 Task: Look for products in the category "Sun Protection & Bug Spray" from The Seaweed Bath Co. only.
Action: Mouse moved to (248, 124)
Screenshot: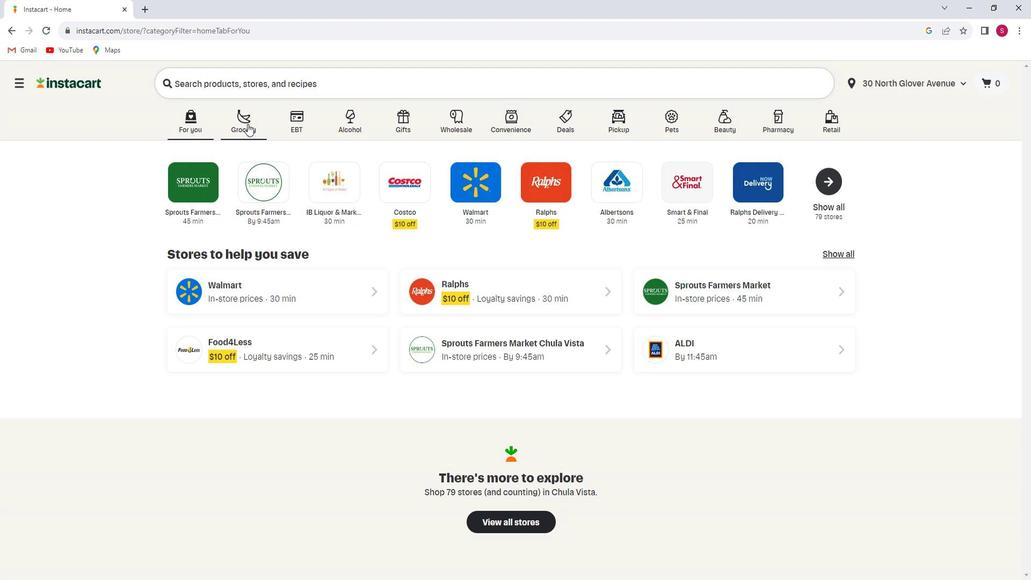 
Action: Mouse pressed left at (248, 124)
Screenshot: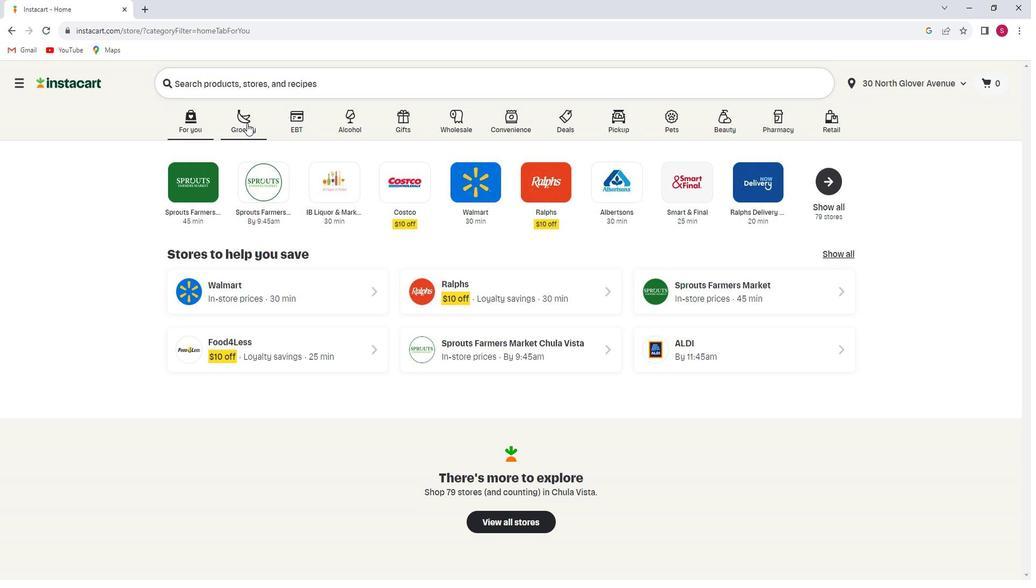 
Action: Mouse moved to (250, 316)
Screenshot: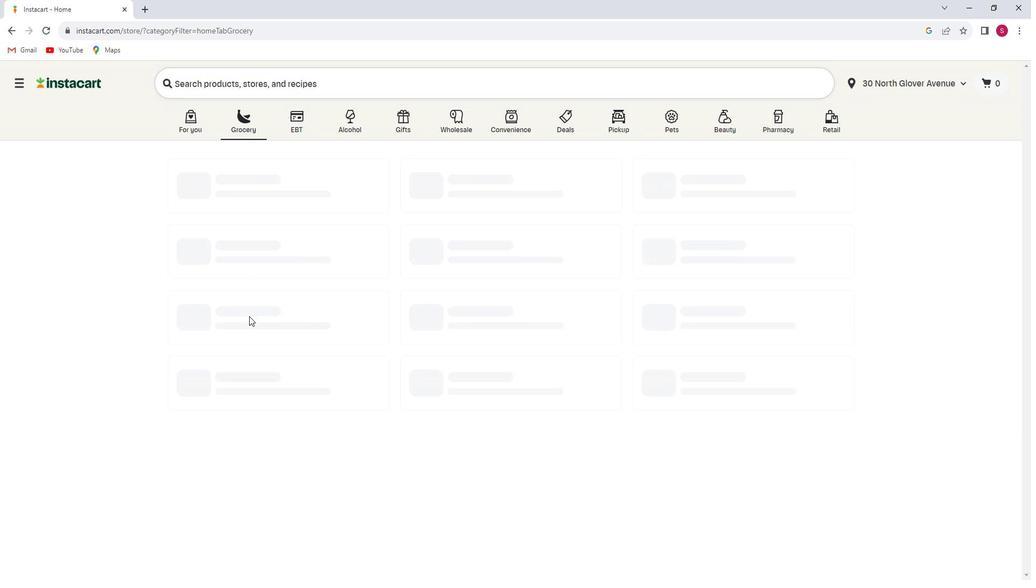 
Action: Mouse pressed left at (250, 316)
Screenshot: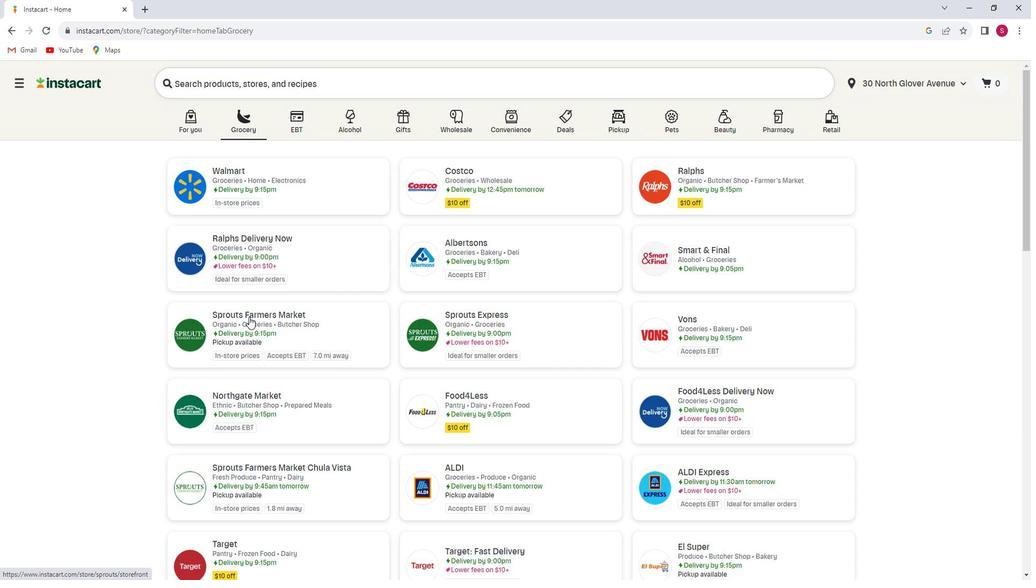 
Action: Mouse moved to (22, 433)
Screenshot: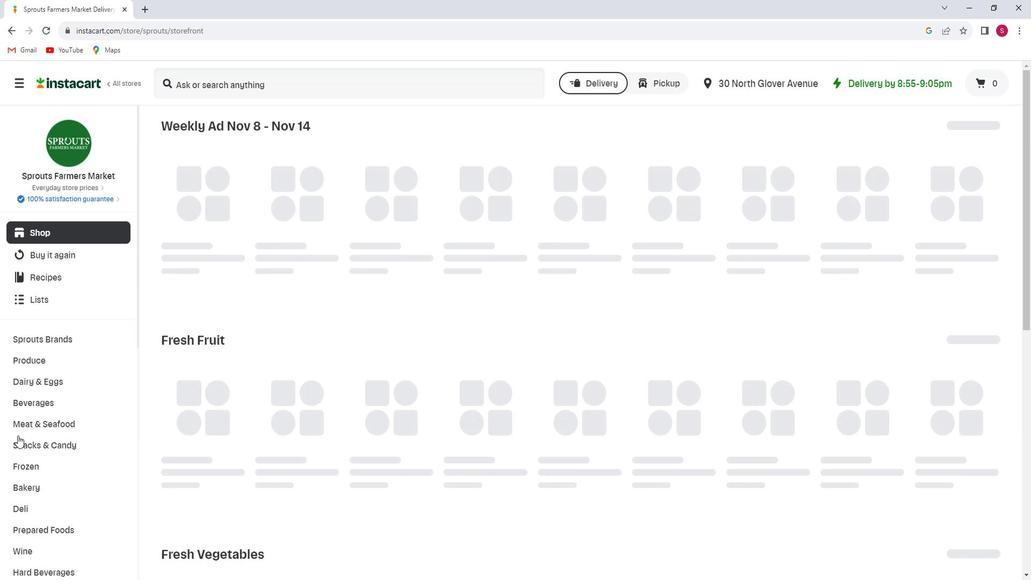 
Action: Mouse scrolled (22, 433) with delta (0, 0)
Screenshot: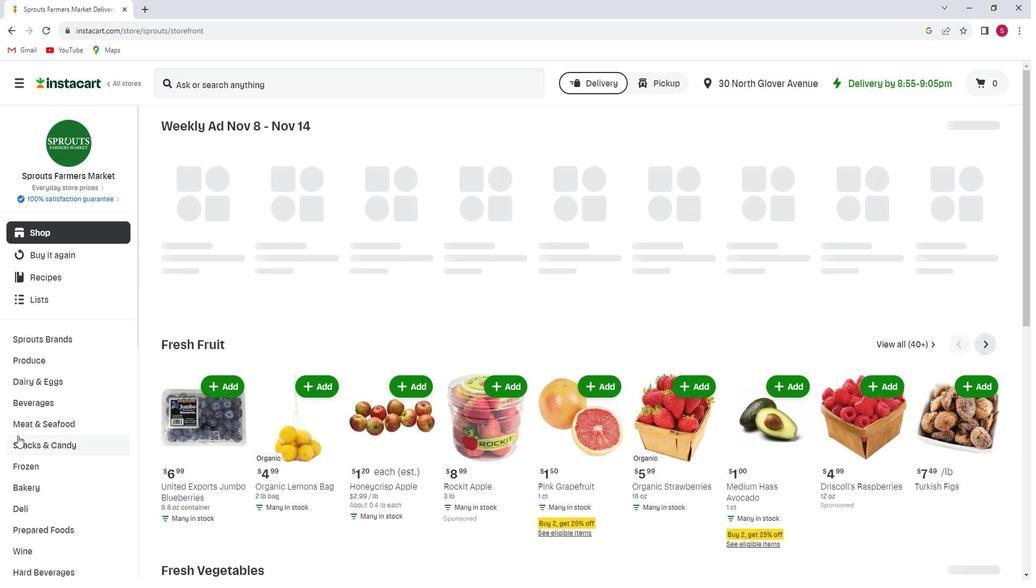 
Action: Mouse scrolled (22, 433) with delta (0, 0)
Screenshot: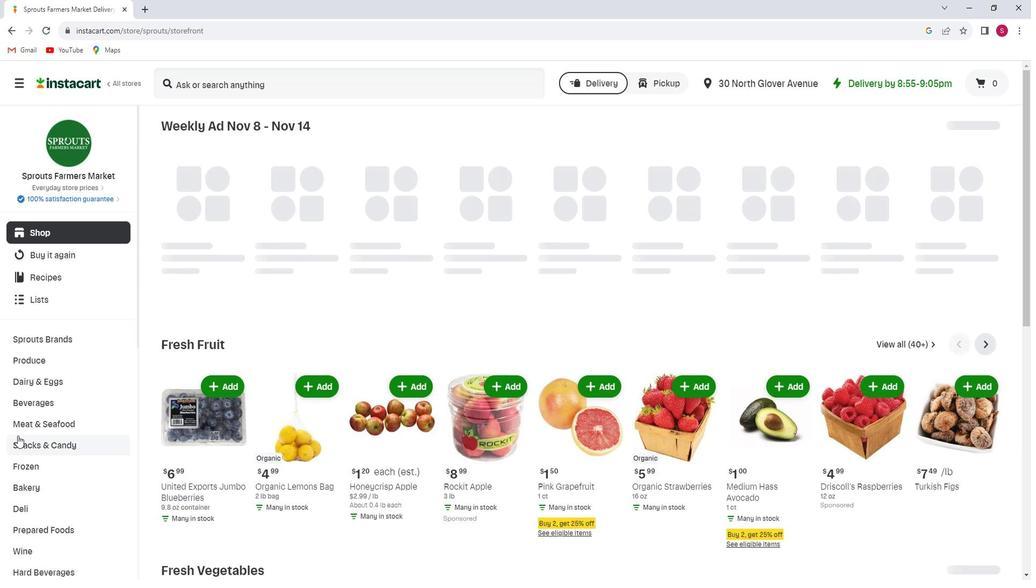 
Action: Mouse scrolled (22, 433) with delta (0, 0)
Screenshot: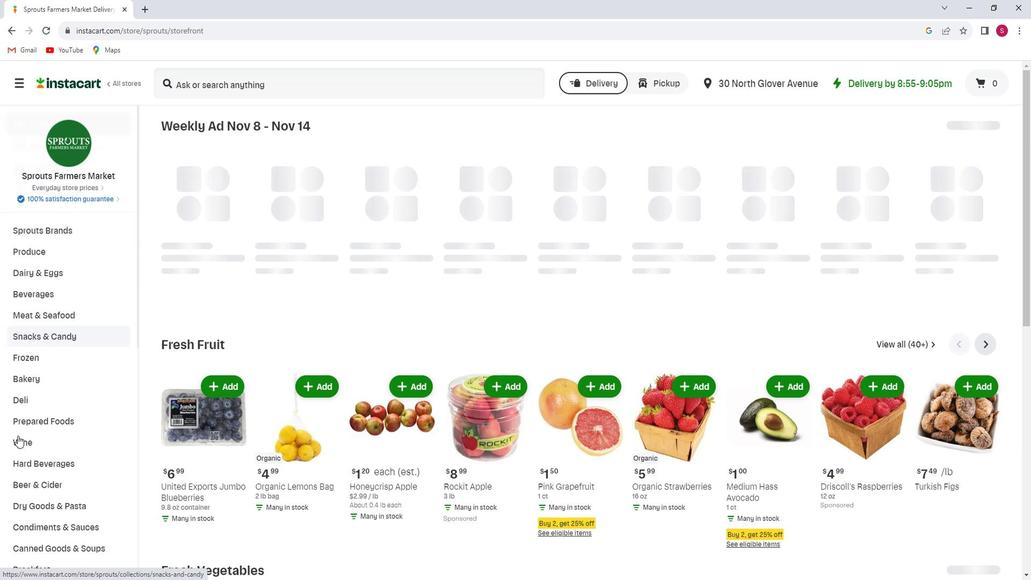 
Action: Mouse scrolled (22, 433) with delta (0, 0)
Screenshot: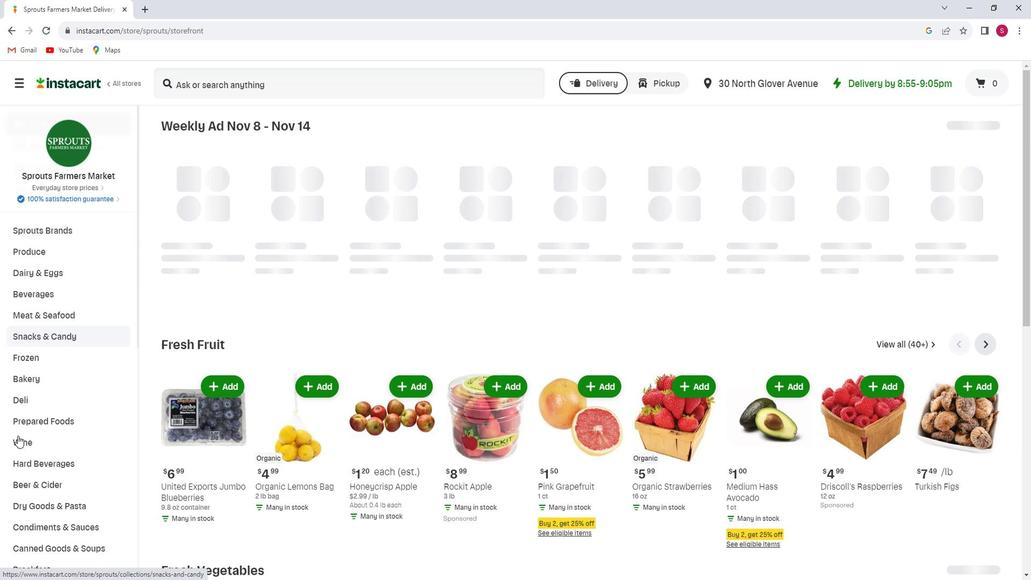 
Action: Mouse scrolled (22, 433) with delta (0, 0)
Screenshot: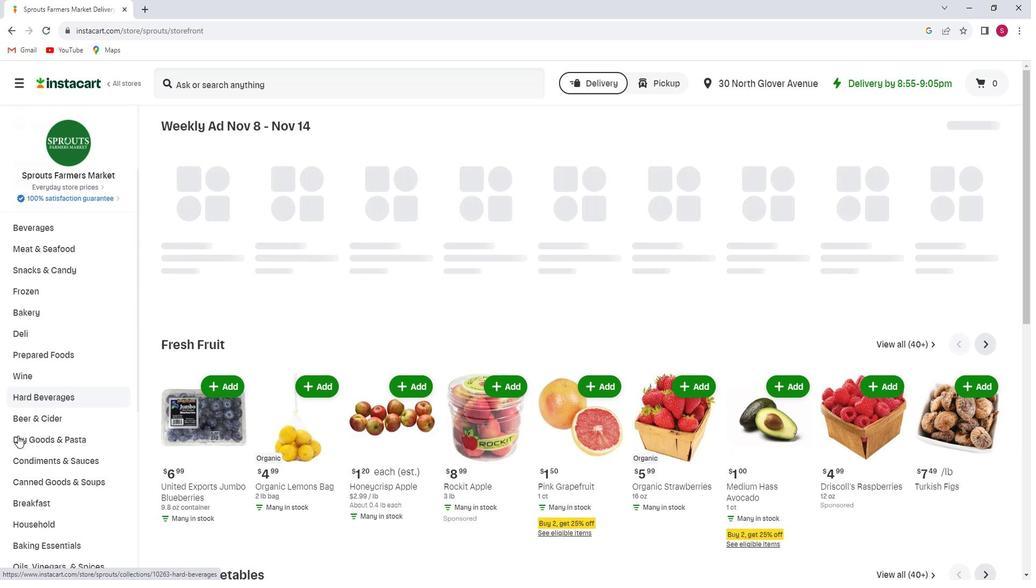 
Action: Mouse moved to (57, 414)
Screenshot: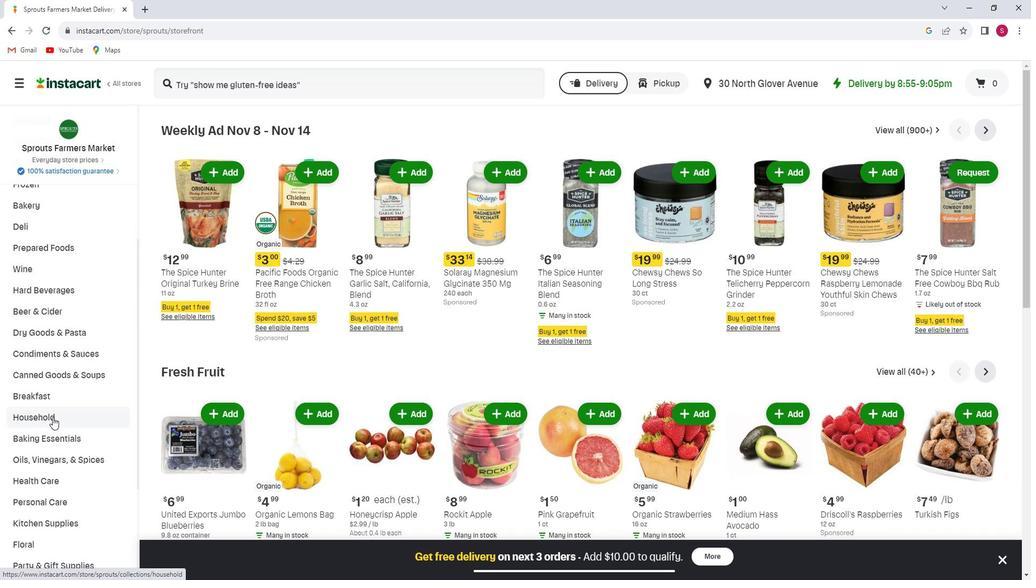
Action: Mouse scrolled (57, 414) with delta (0, 0)
Screenshot: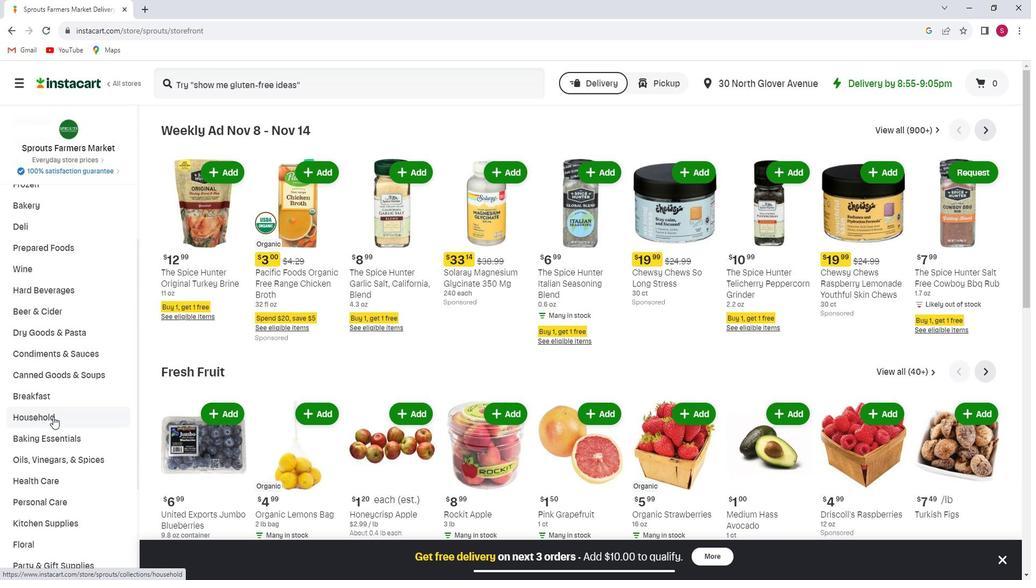 
Action: Mouse moved to (58, 442)
Screenshot: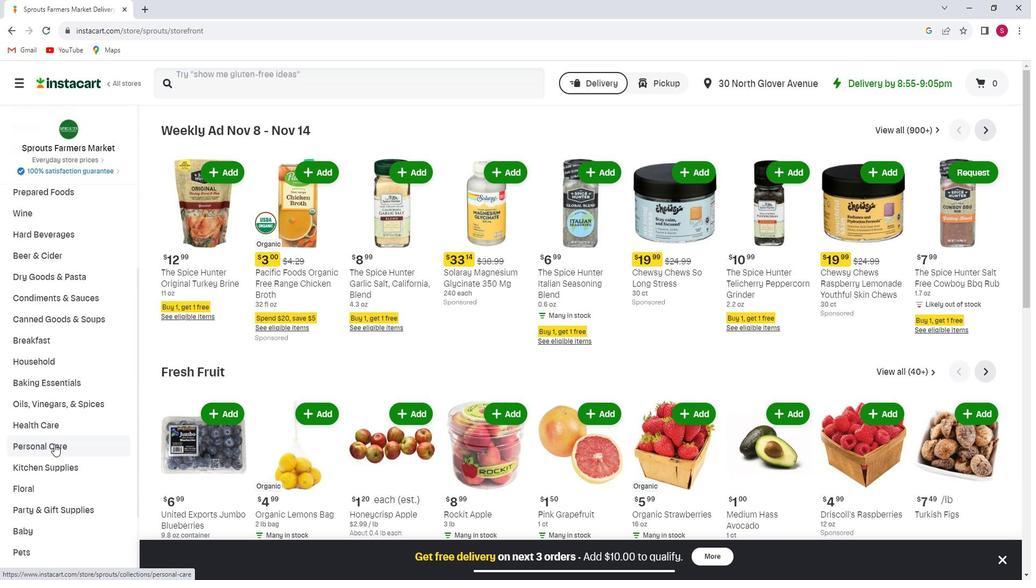 
Action: Mouse pressed left at (58, 442)
Screenshot: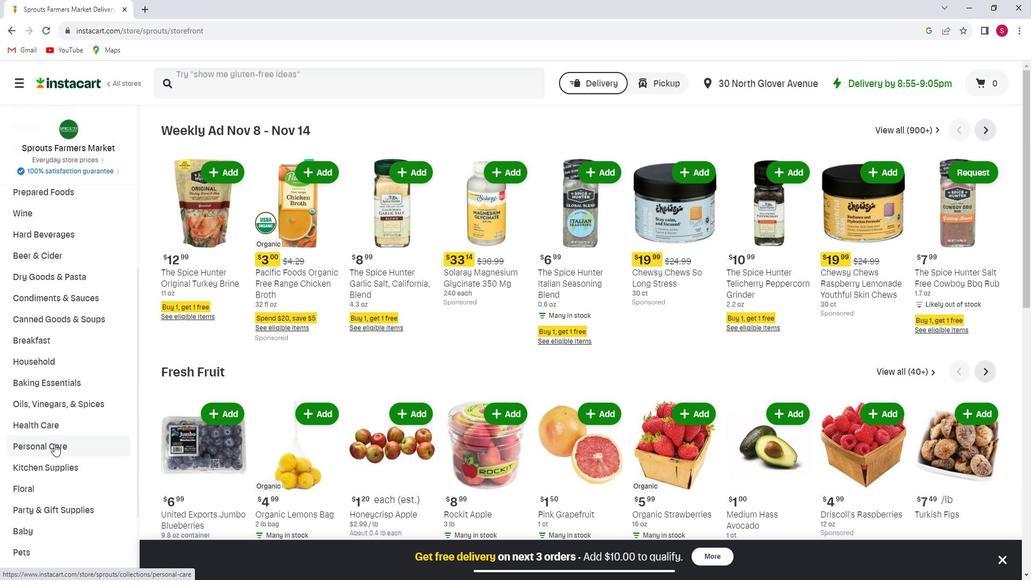 
Action: Mouse moved to (812, 156)
Screenshot: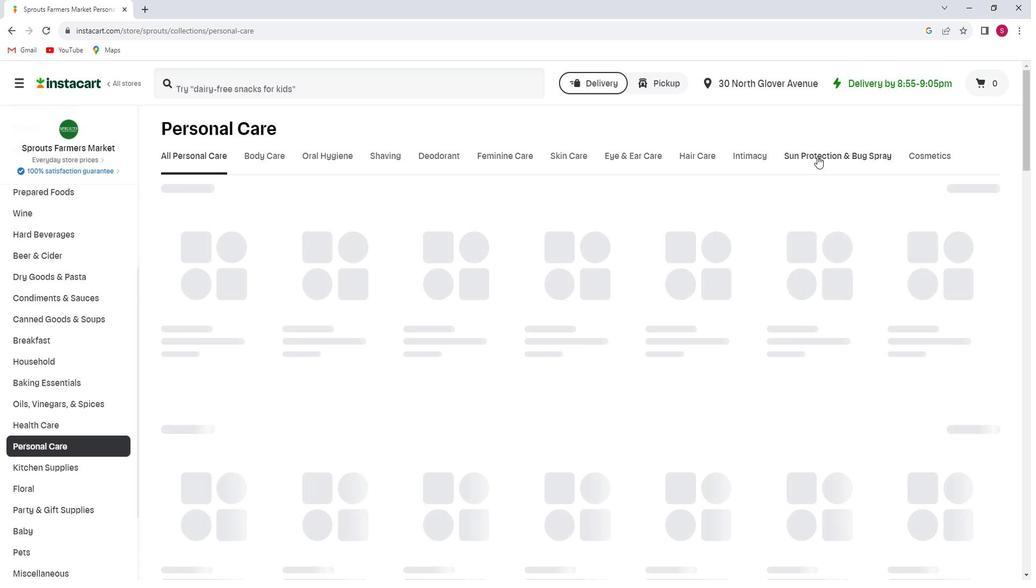 
Action: Mouse pressed left at (812, 156)
Screenshot: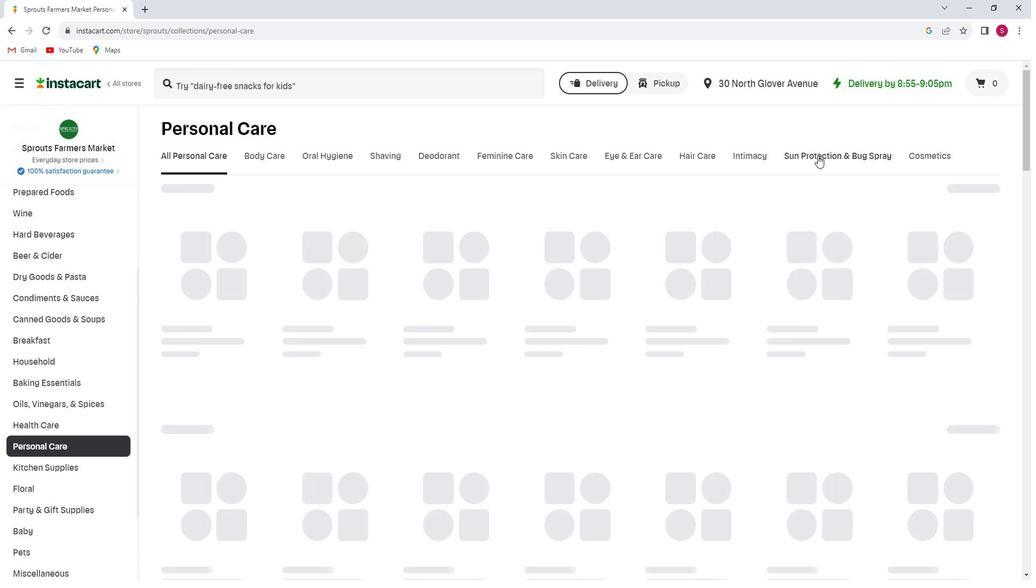 
Action: Mouse moved to (261, 249)
Screenshot: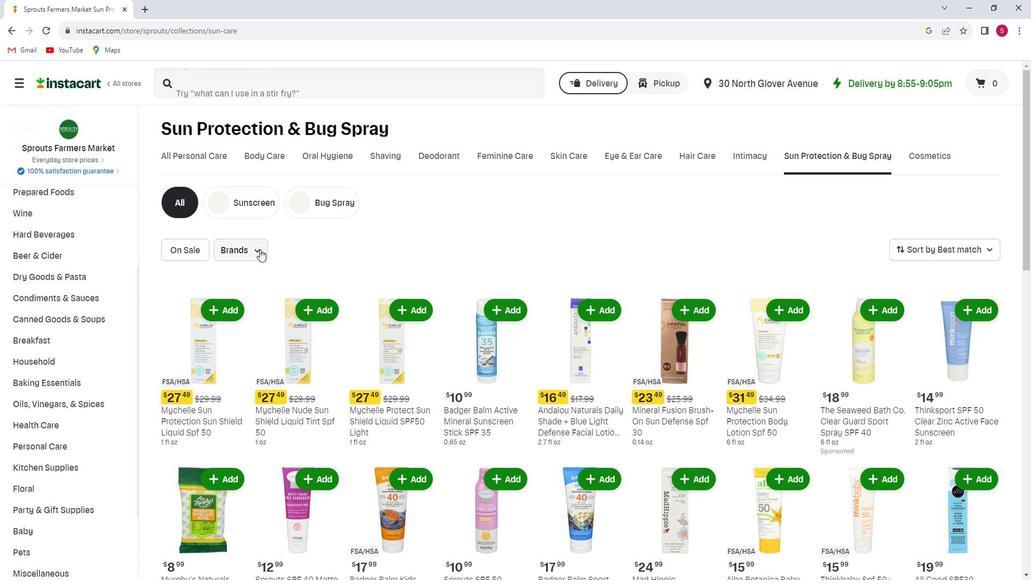 
Action: Mouse pressed left at (261, 249)
Screenshot: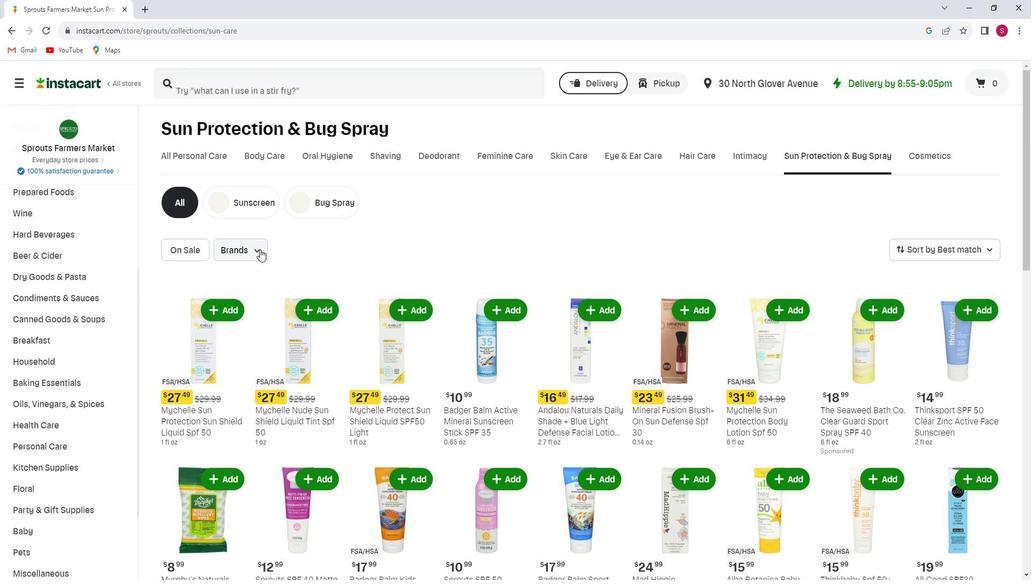 
Action: Mouse moved to (250, 312)
Screenshot: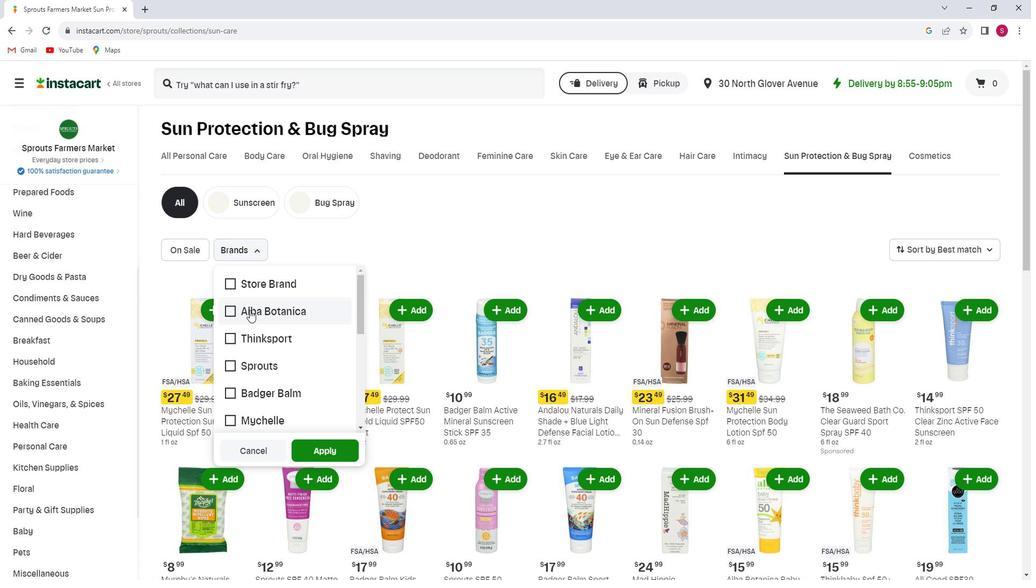 
Action: Mouse scrolled (250, 311) with delta (0, 0)
Screenshot: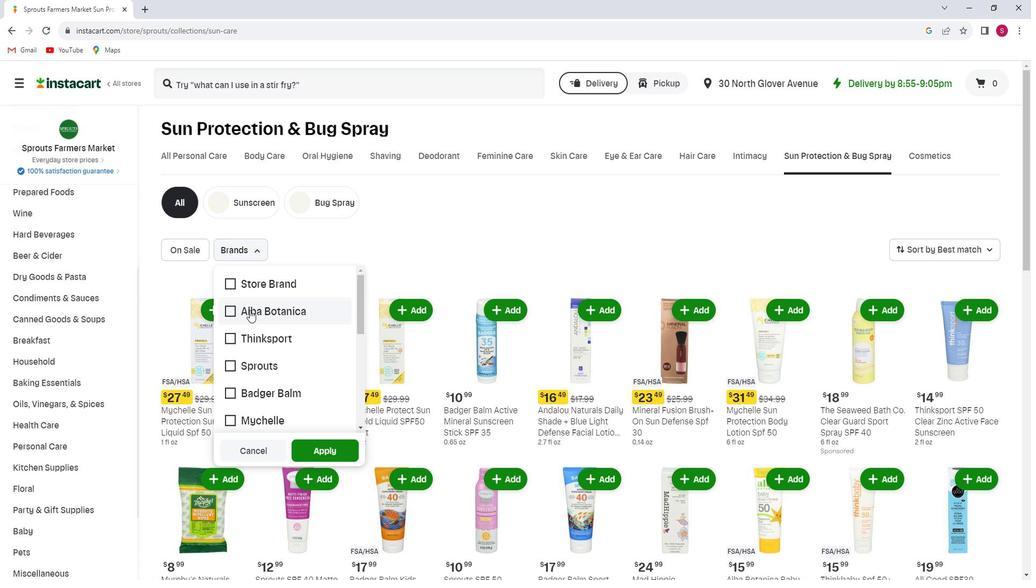 
Action: Mouse scrolled (250, 311) with delta (0, 0)
Screenshot: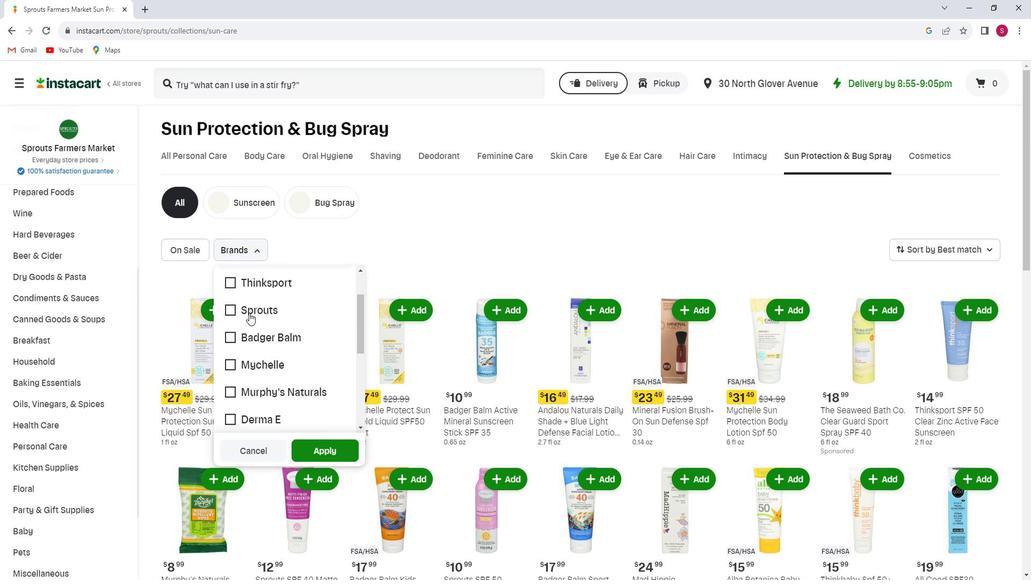 
Action: Mouse scrolled (250, 311) with delta (0, 0)
Screenshot: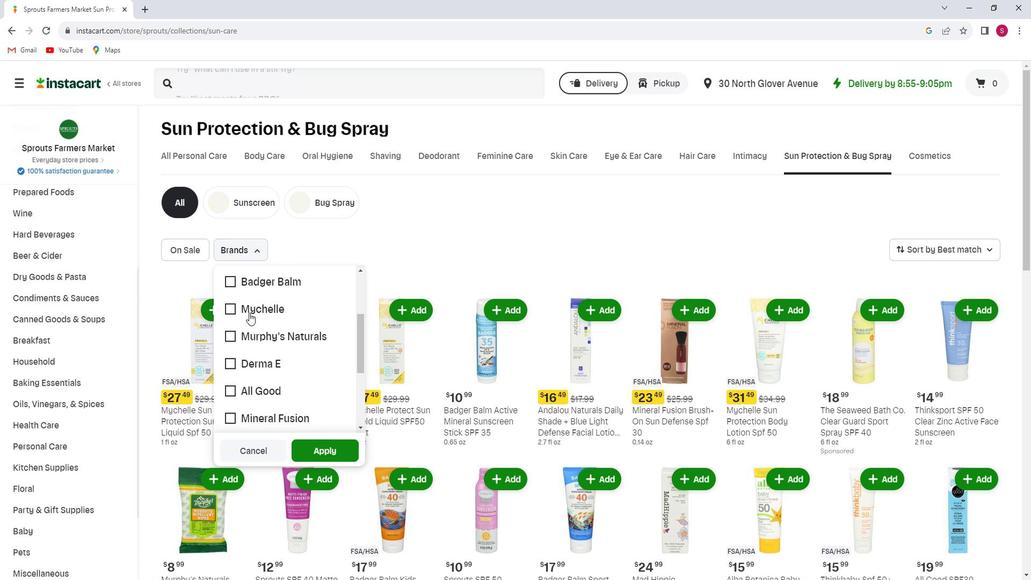 
Action: Mouse scrolled (250, 311) with delta (0, 0)
Screenshot: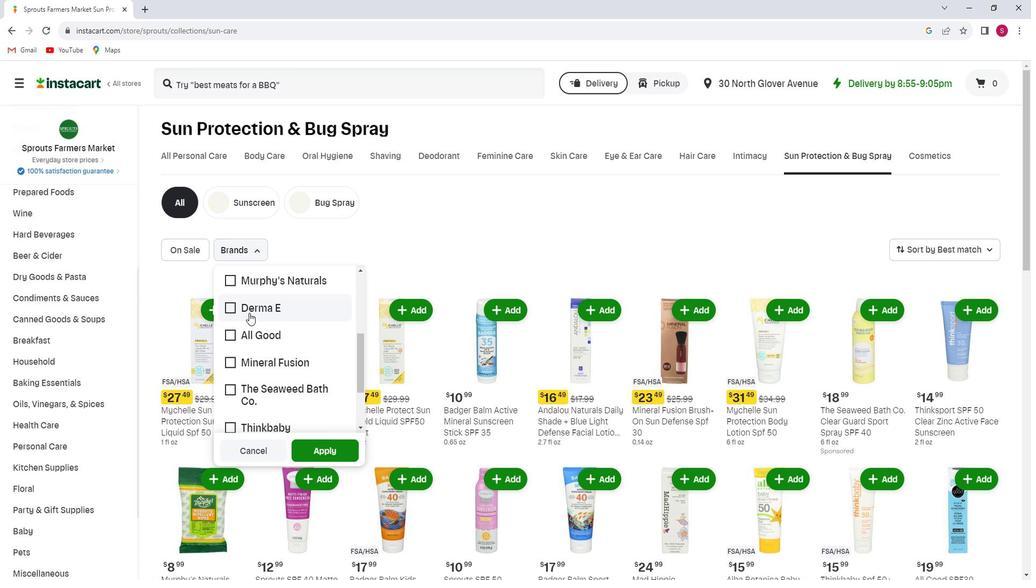 
Action: Mouse moved to (231, 335)
Screenshot: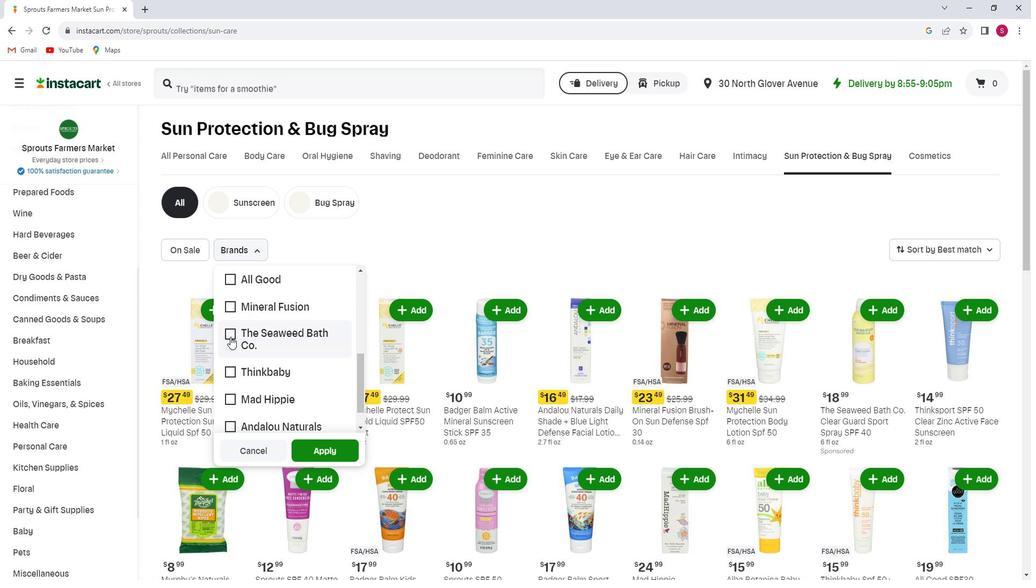 
Action: Mouse pressed left at (231, 335)
Screenshot: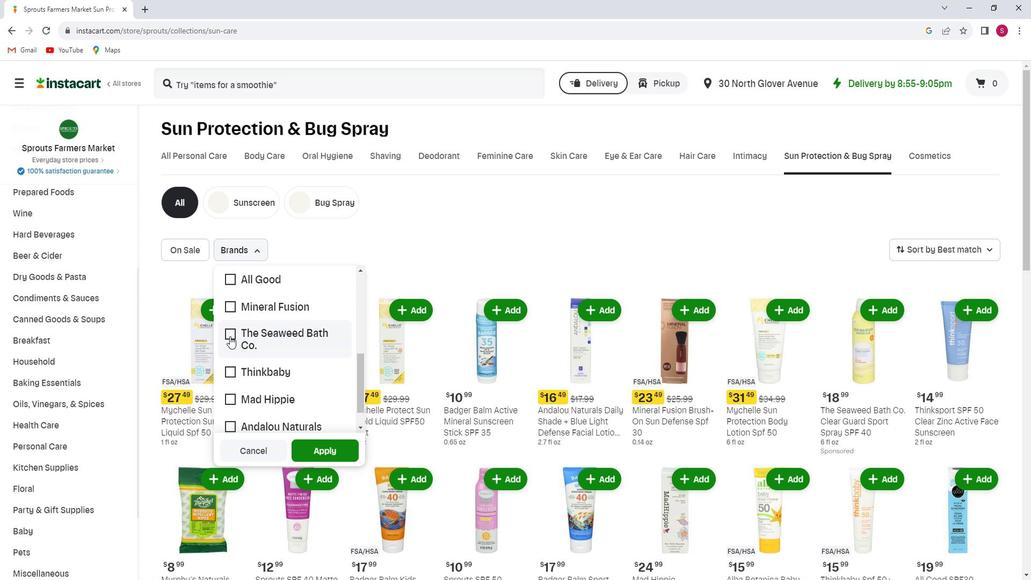 
Action: Mouse moved to (325, 450)
Screenshot: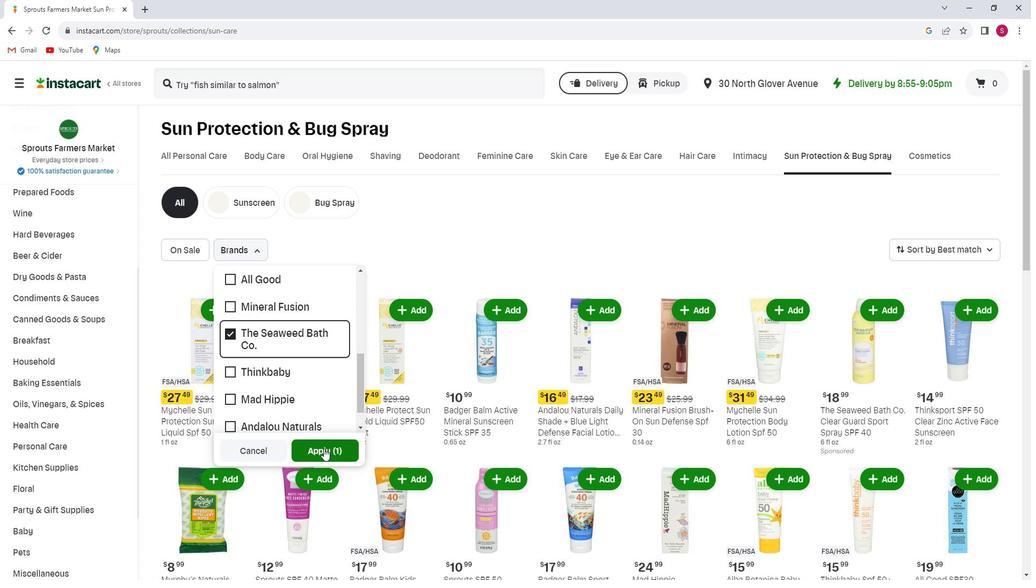 
Action: Mouse pressed left at (325, 450)
Screenshot: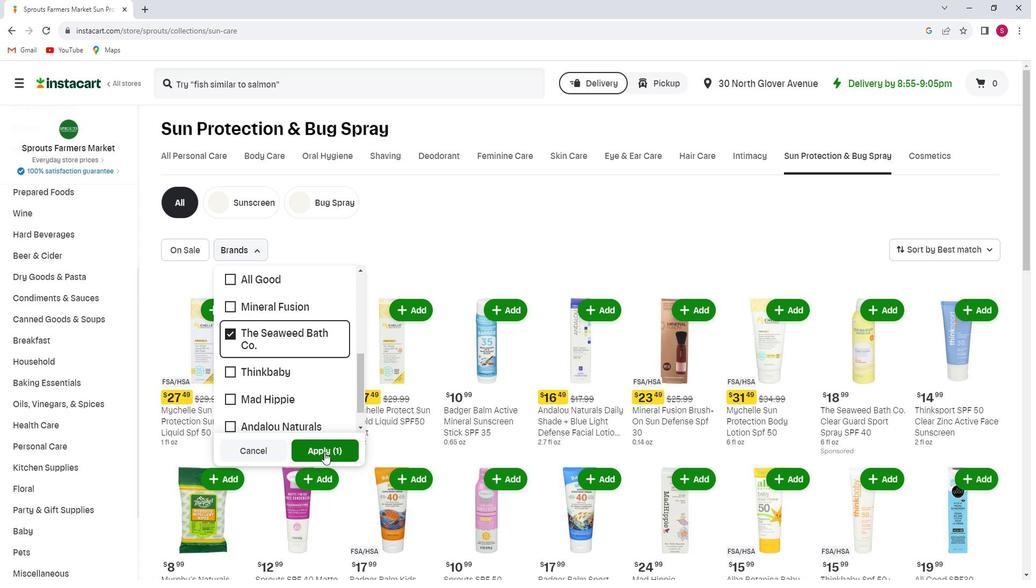 
